Task: Create Board Customer Acquisition to Workspace Account Management. Create Board Influencer Identification to Workspace Account Management. Create Board Employee Skills Development and Training to Workspace Account Management
Action: Mouse moved to (484, 172)
Screenshot: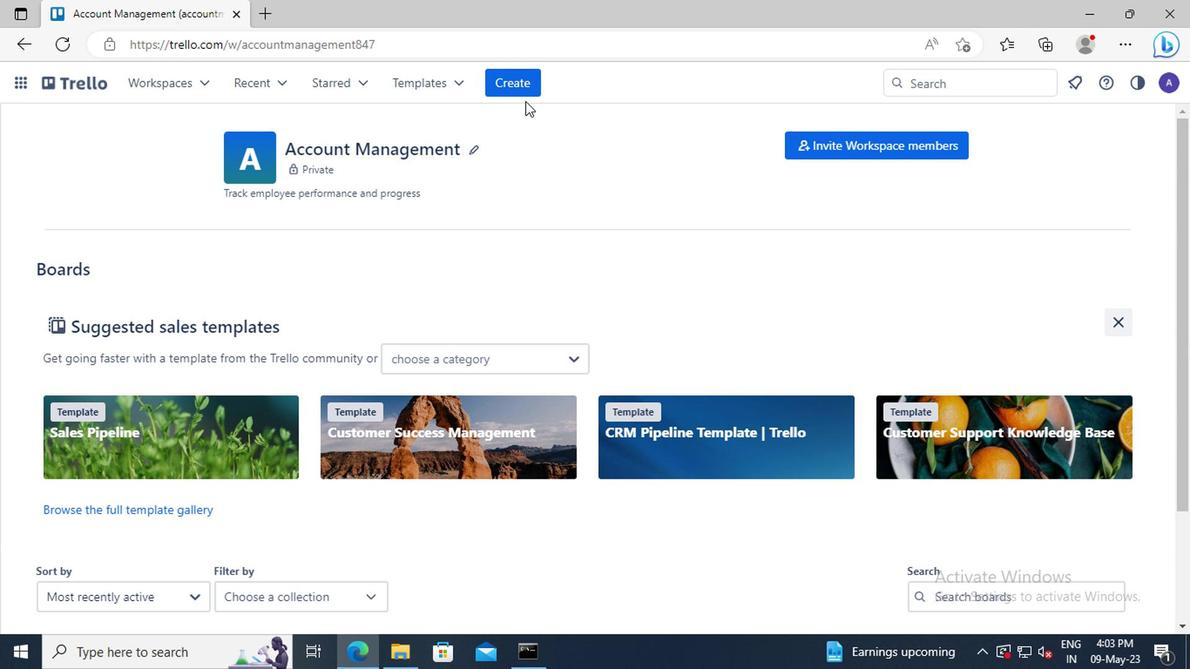 
Action: Mouse pressed left at (484, 172)
Screenshot: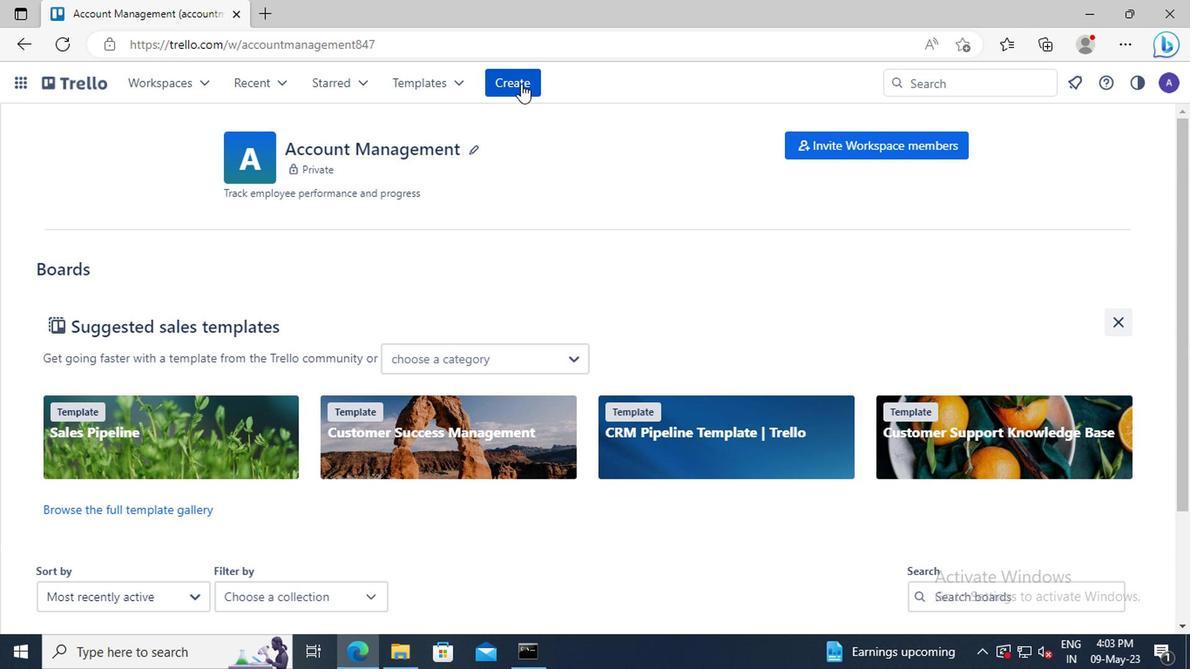 
Action: Mouse moved to (502, 222)
Screenshot: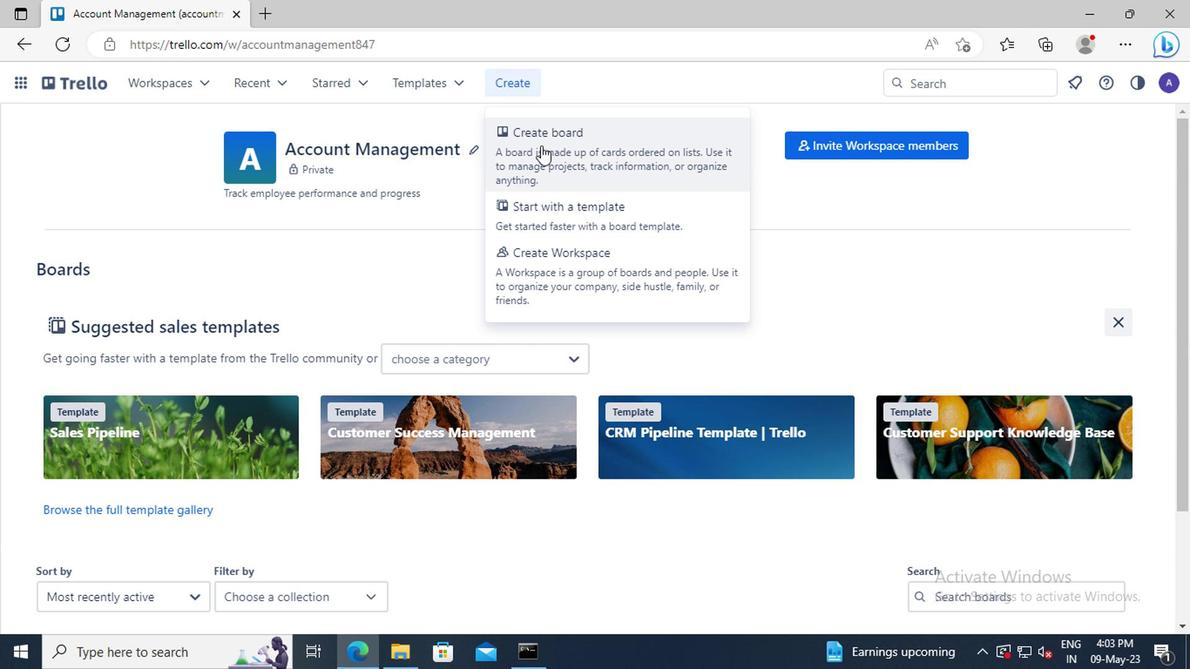 
Action: Mouse pressed left at (502, 222)
Screenshot: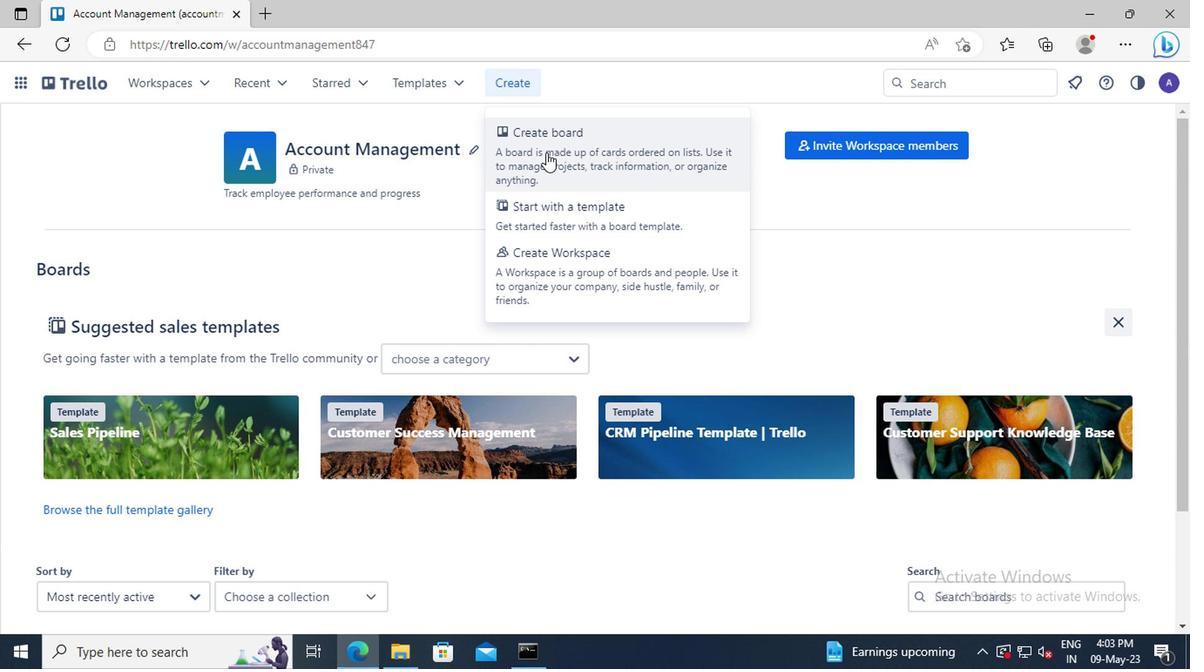 
Action: Mouse moved to (499, 400)
Screenshot: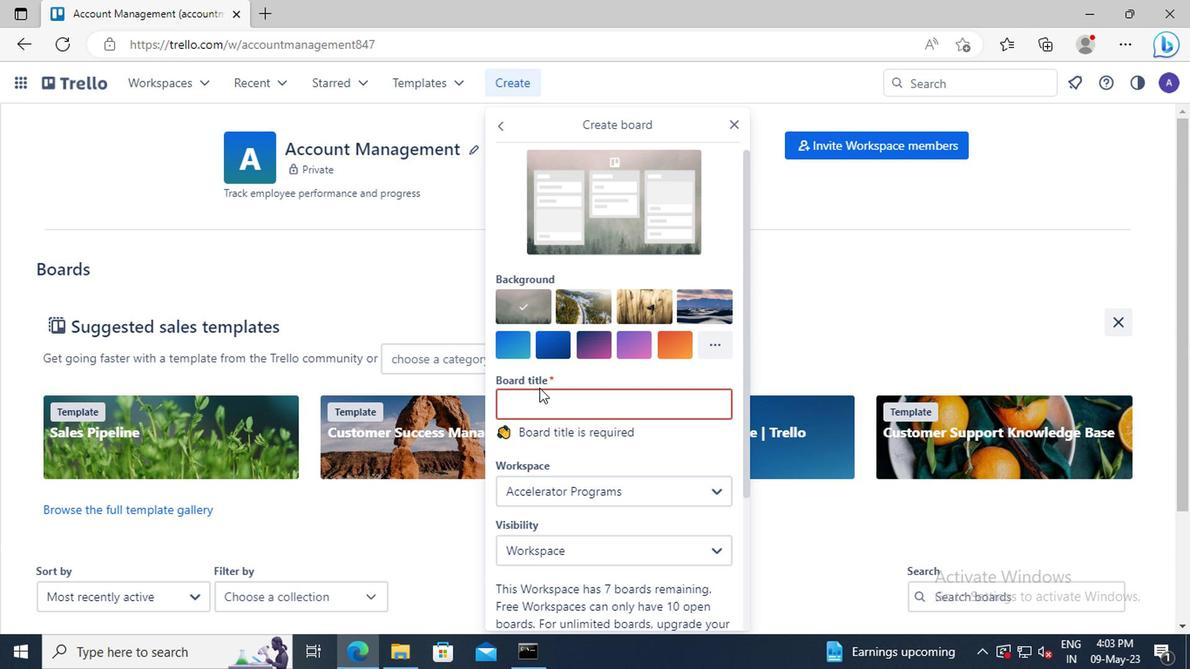 
Action: Mouse pressed left at (499, 400)
Screenshot: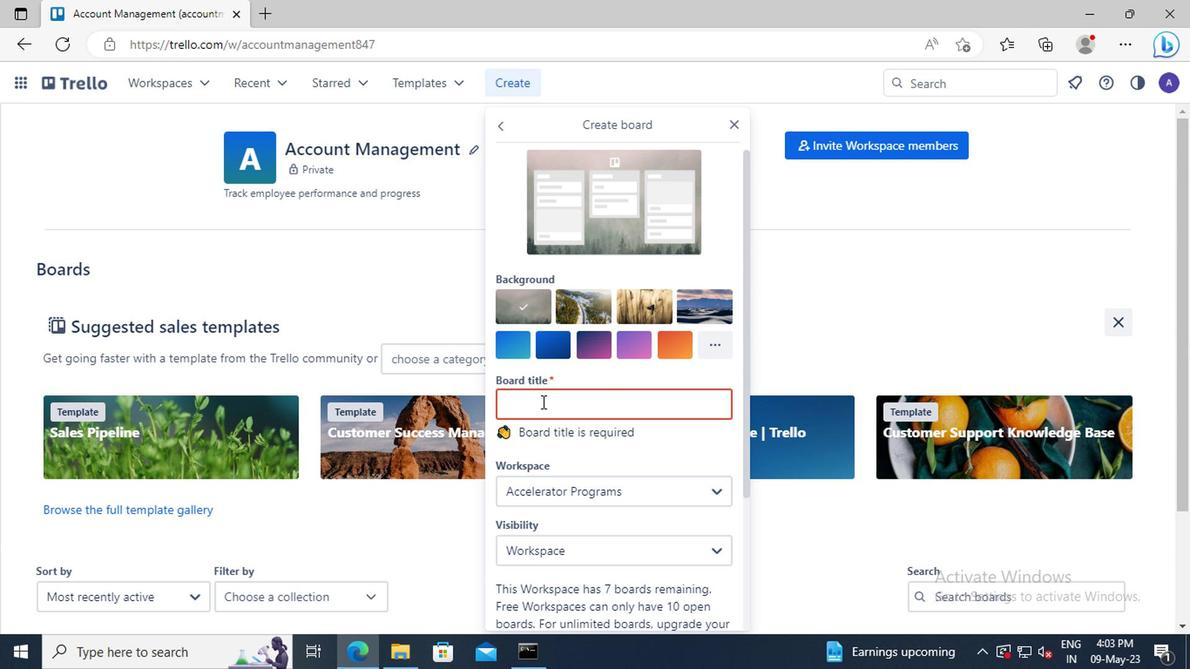 
Action: Mouse moved to (503, 404)
Screenshot: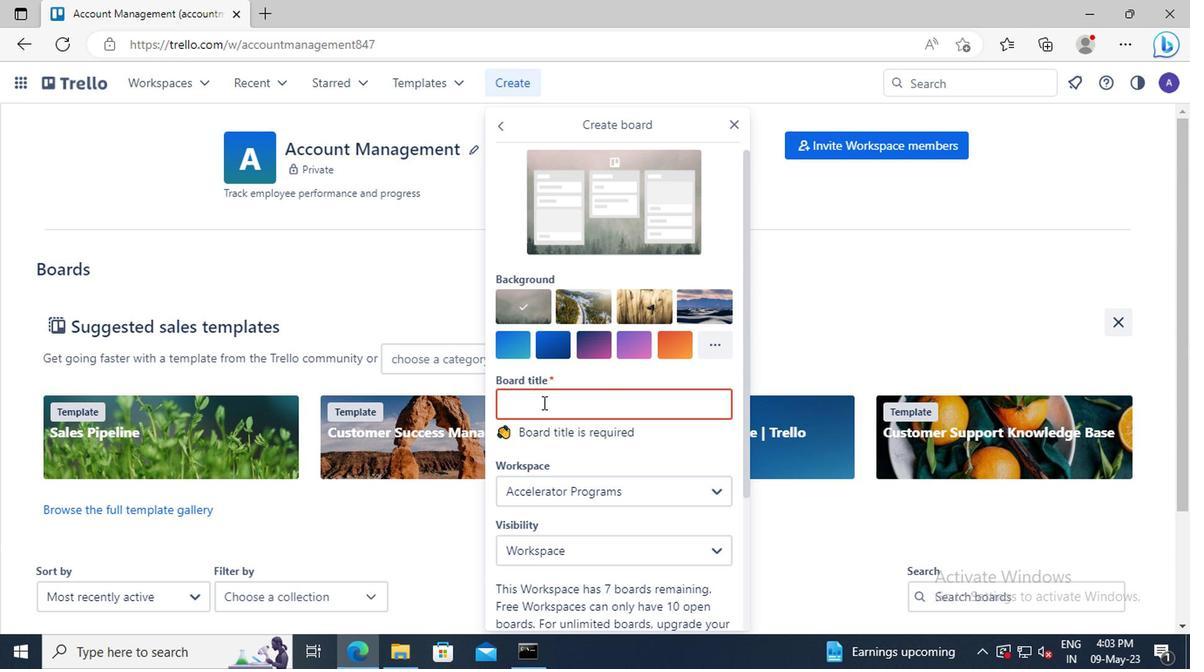 
Action: Key pressed <Key.shift>CUSTOMER<Key.space><Key.shift>ACQUISITION
Screenshot: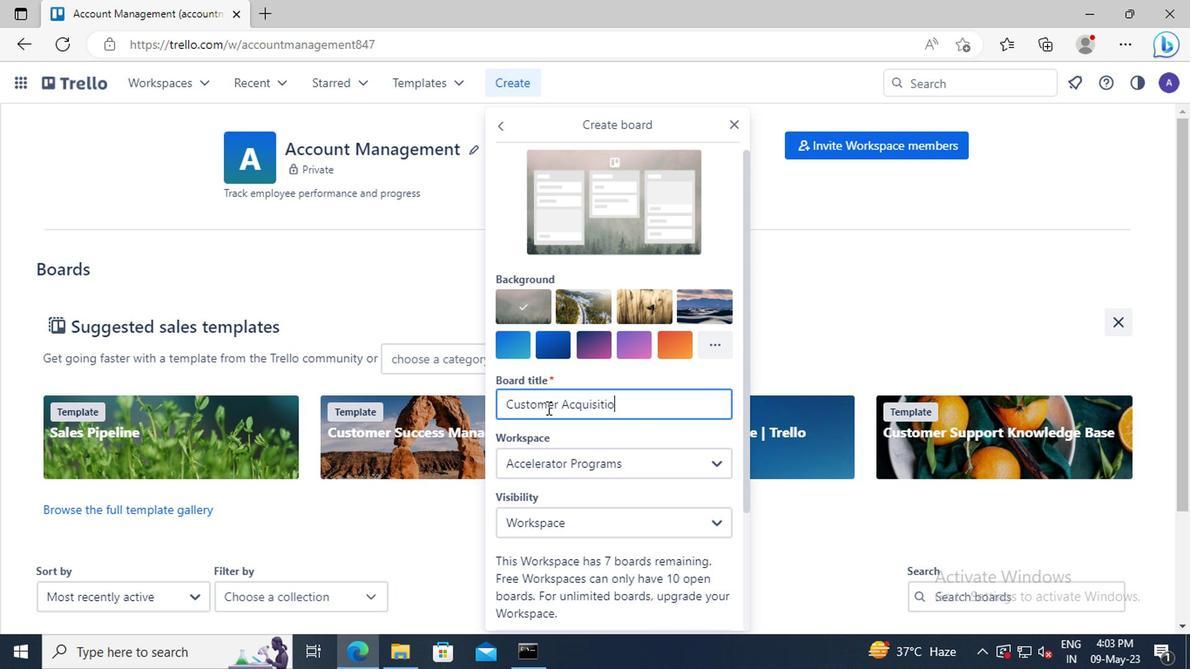 
Action: Mouse moved to (518, 438)
Screenshot: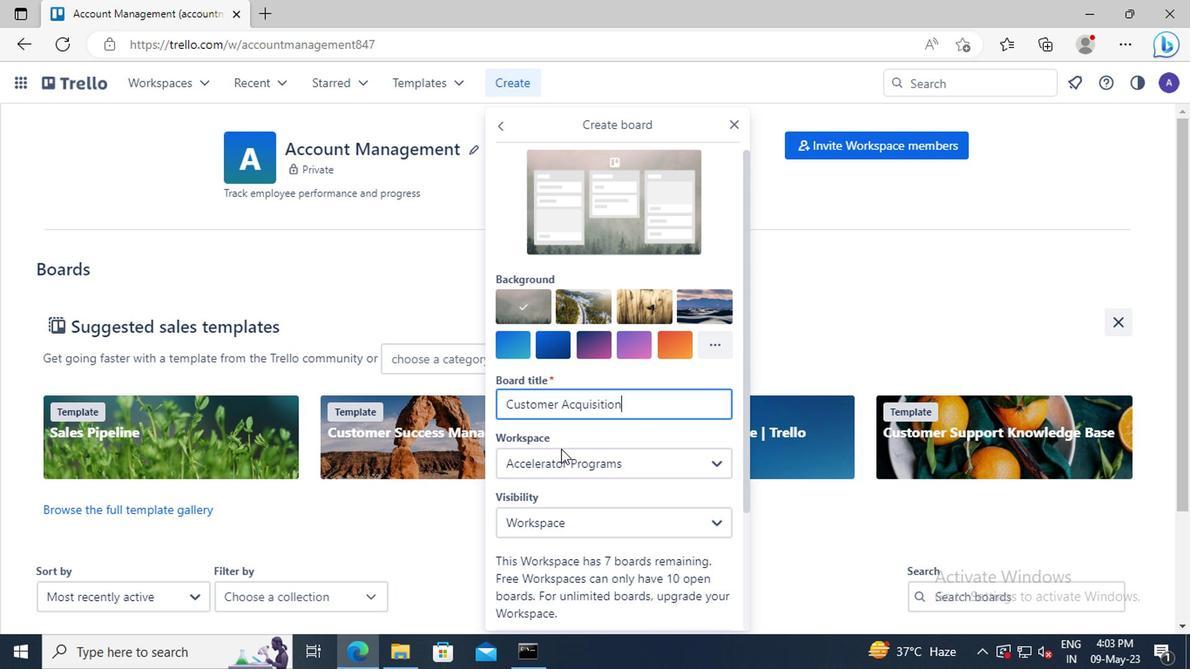 
Action: Mouse pressed left at (518, 438)
Screenshot: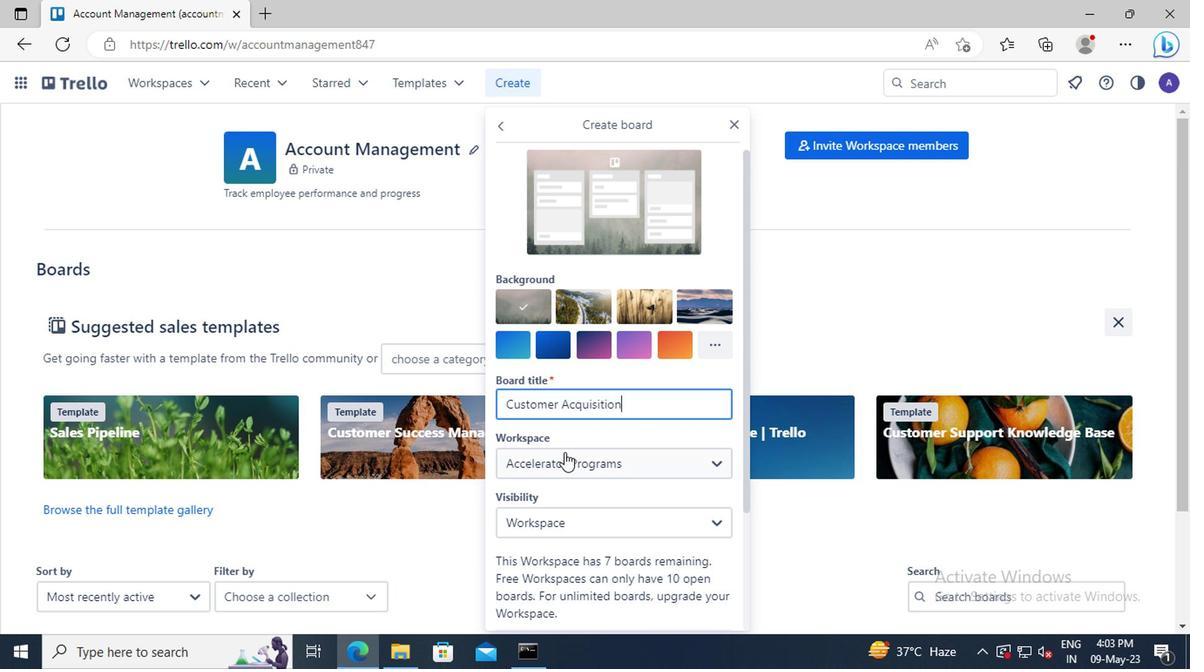 
Action: Mouse moved to (526, 501)
Screenshot: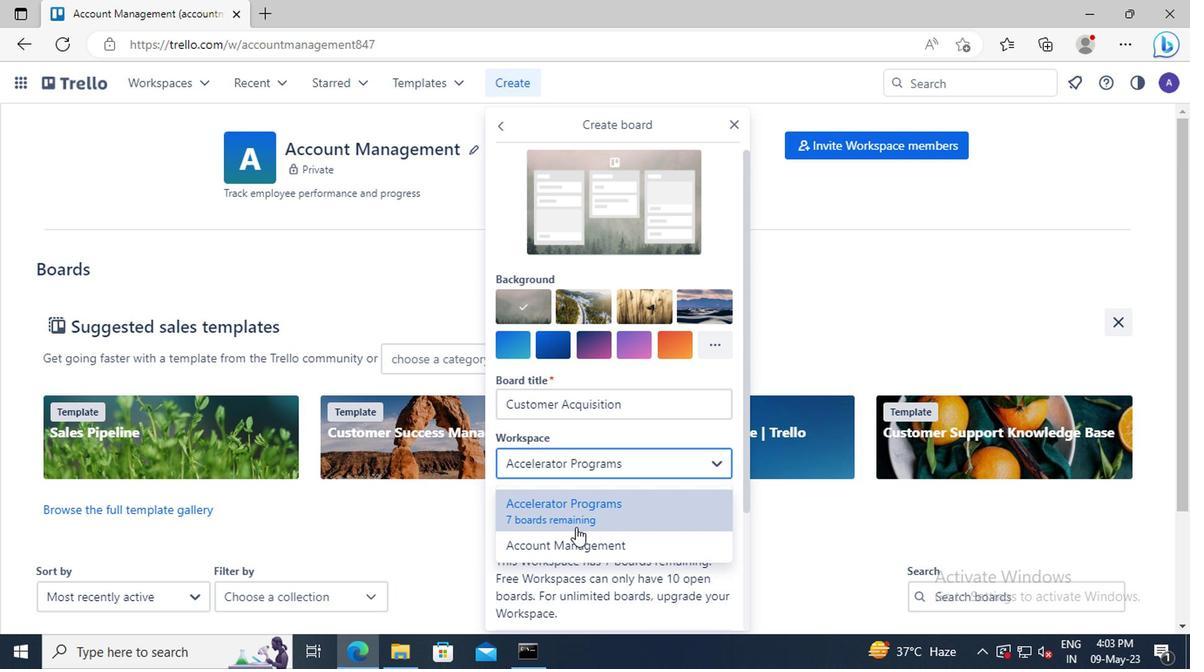 
Action: Mouse pressed left at (526, 501)
Screenshot: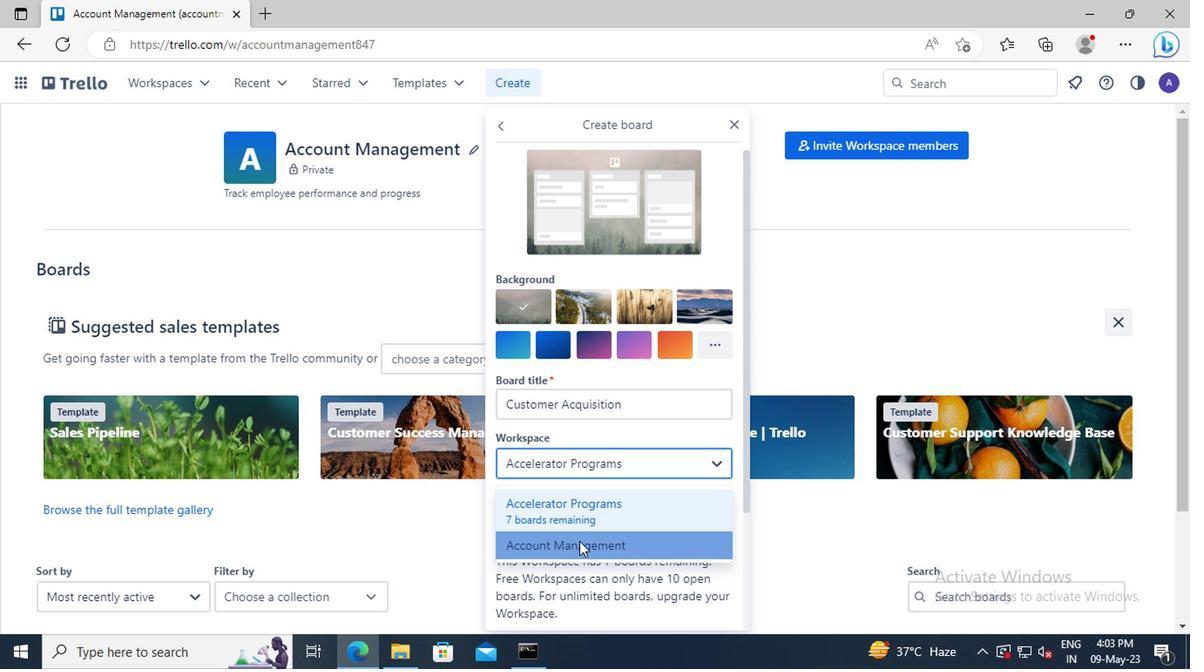 
Action: Mouse moved to (543, 520)
Screenshot: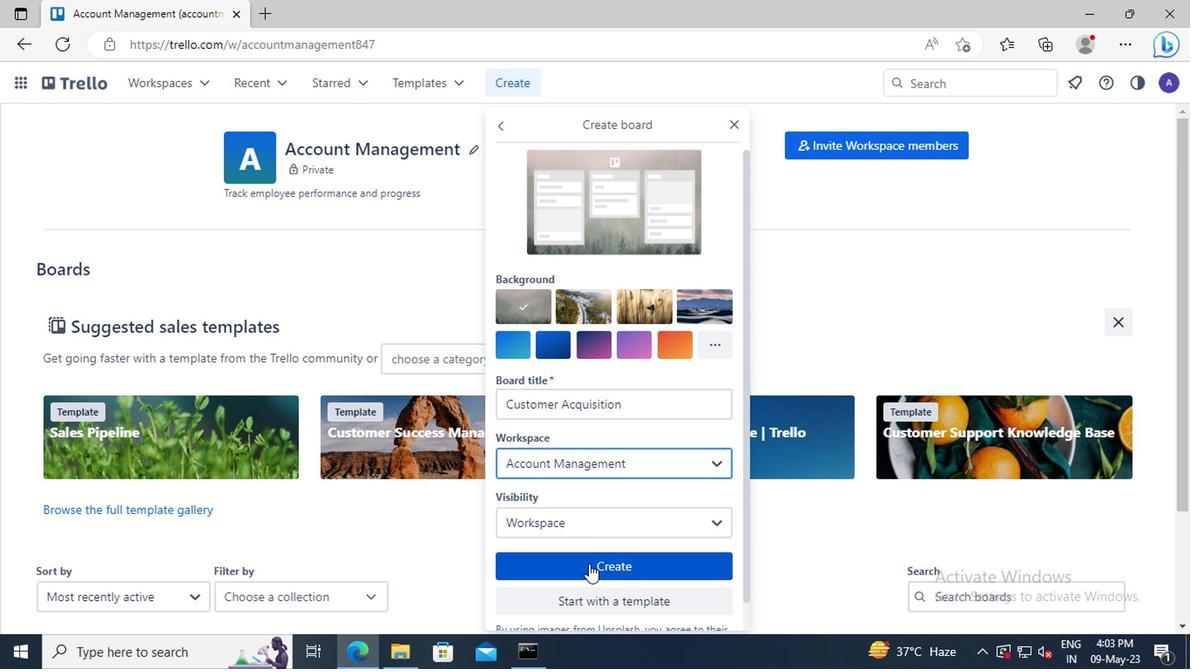 
Action: Mouse pressed left at (543, 520)
Screenshot: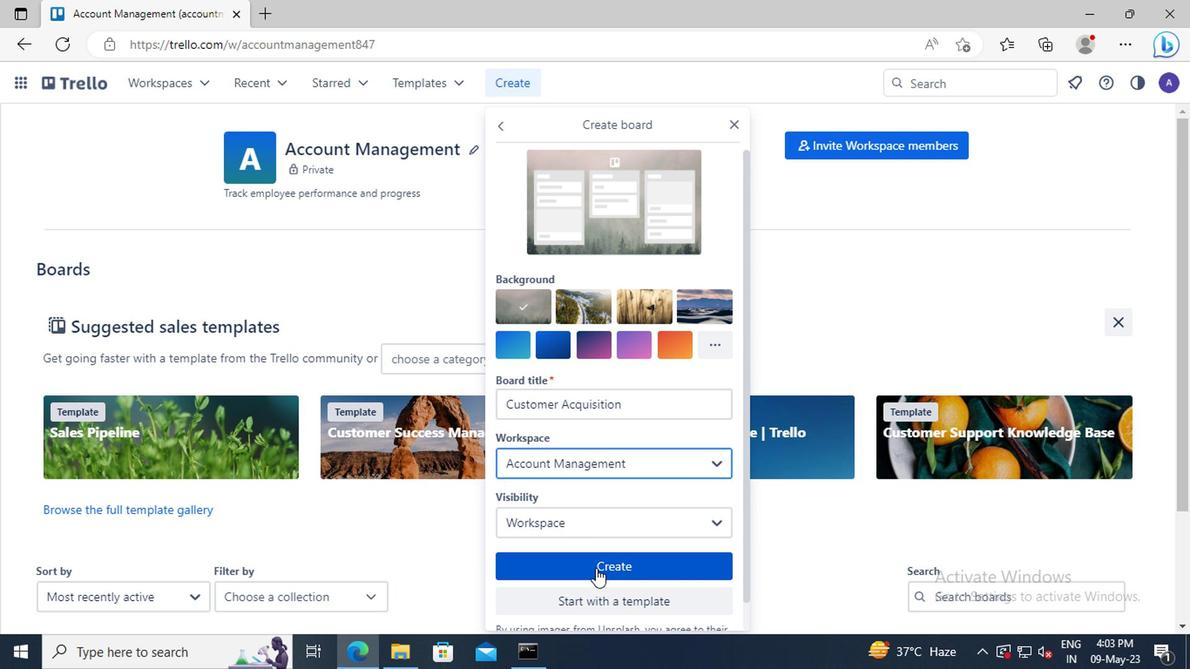
Action: Mouse moved to (474, 171)
Screenshot: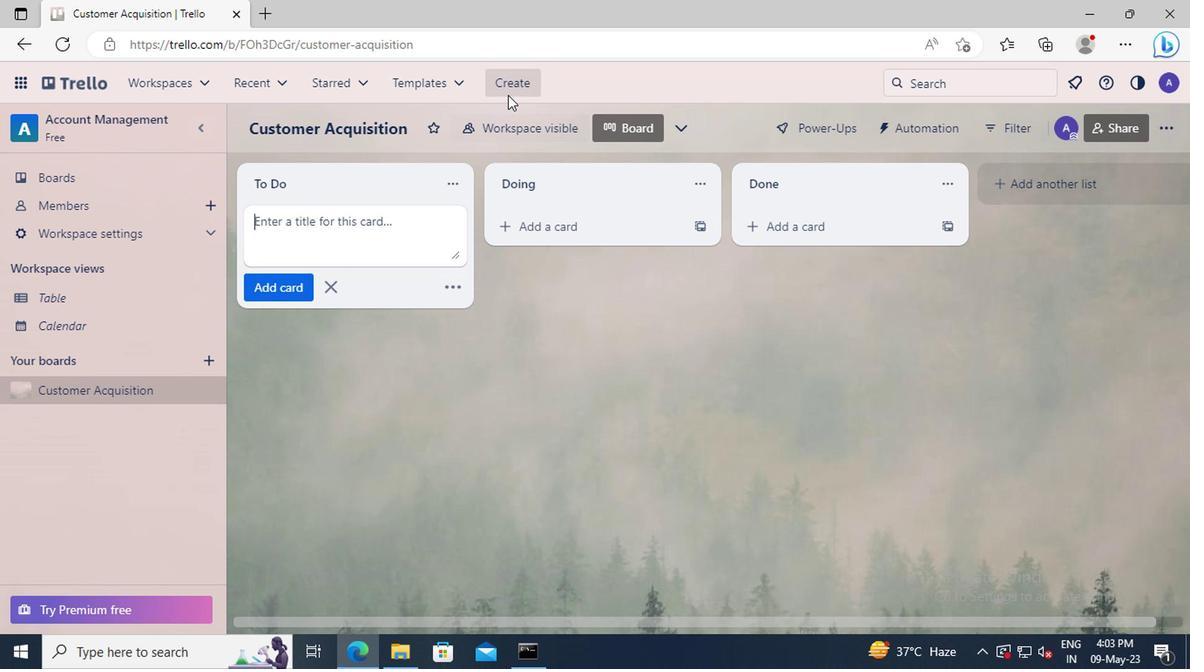 
Action: Mouse pressed left at (474, 171)
Screenshot: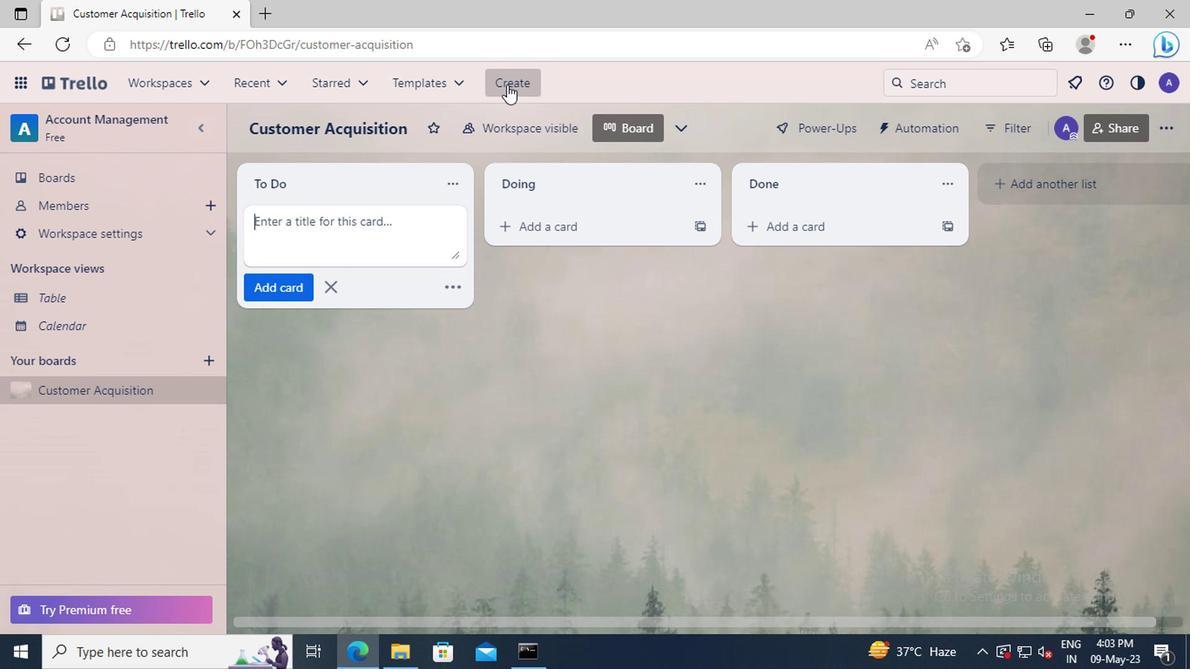 
Action: Mouse moved to (508, 220)
Screenshot: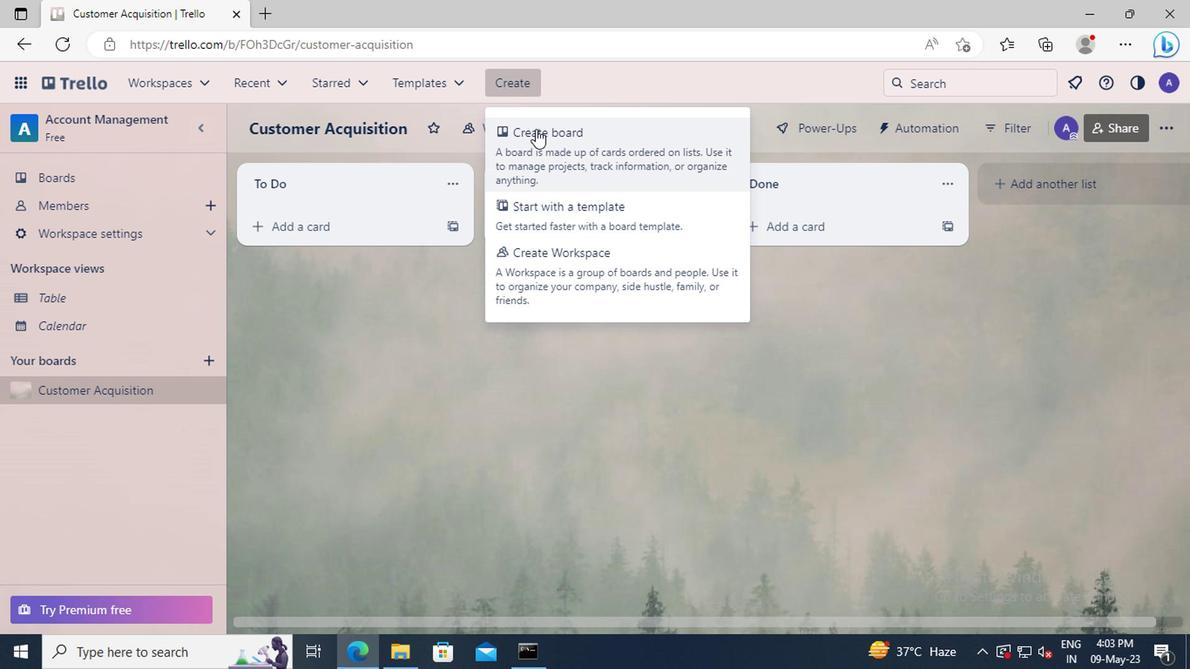 
Action: Mouse pressed left at (508, 220)
Screenshot: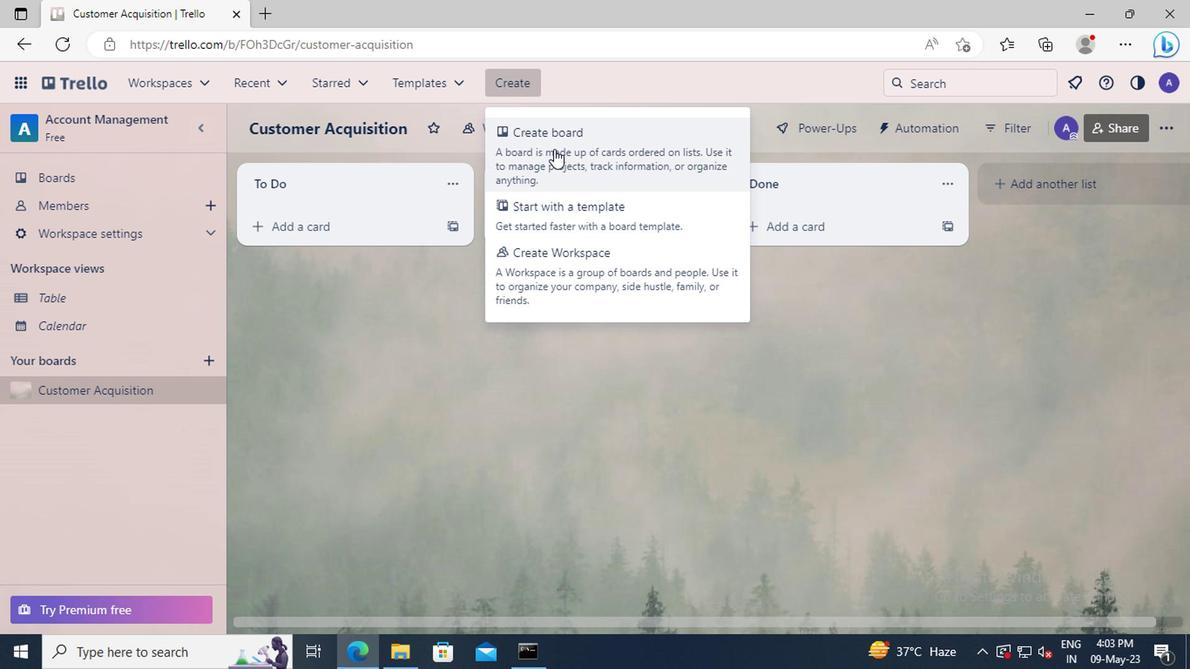 
Action: Mouse moved to (490, 403)
Screenshot: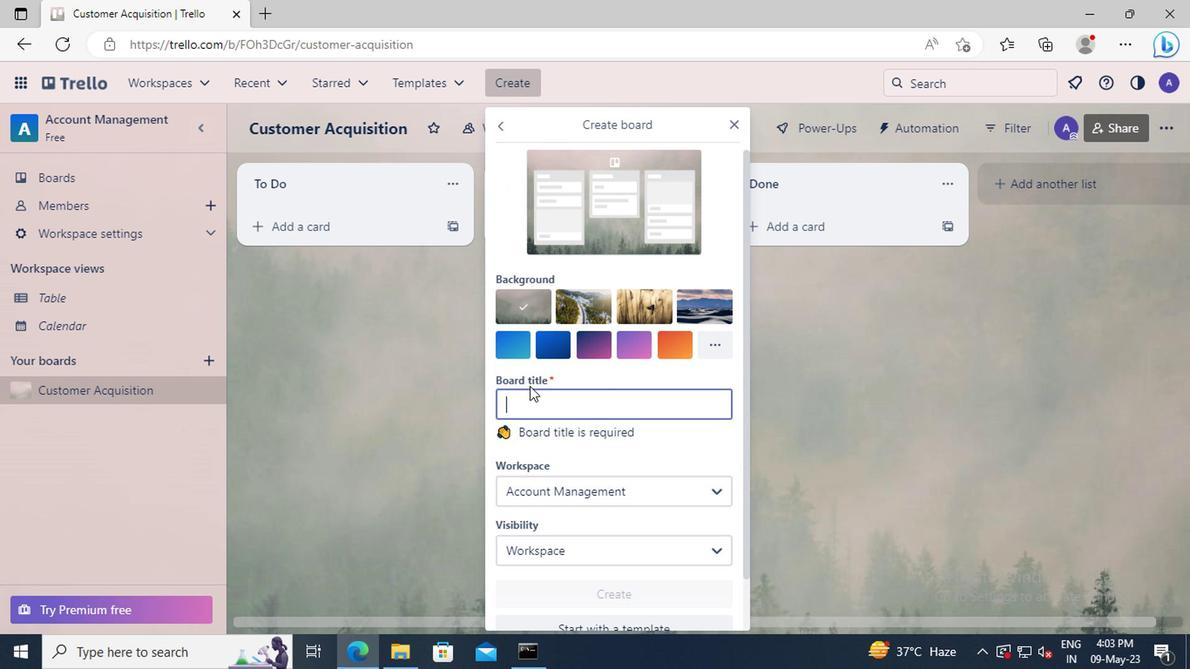 
Action: Mouse pressed left at (490, 403)
Screenshot: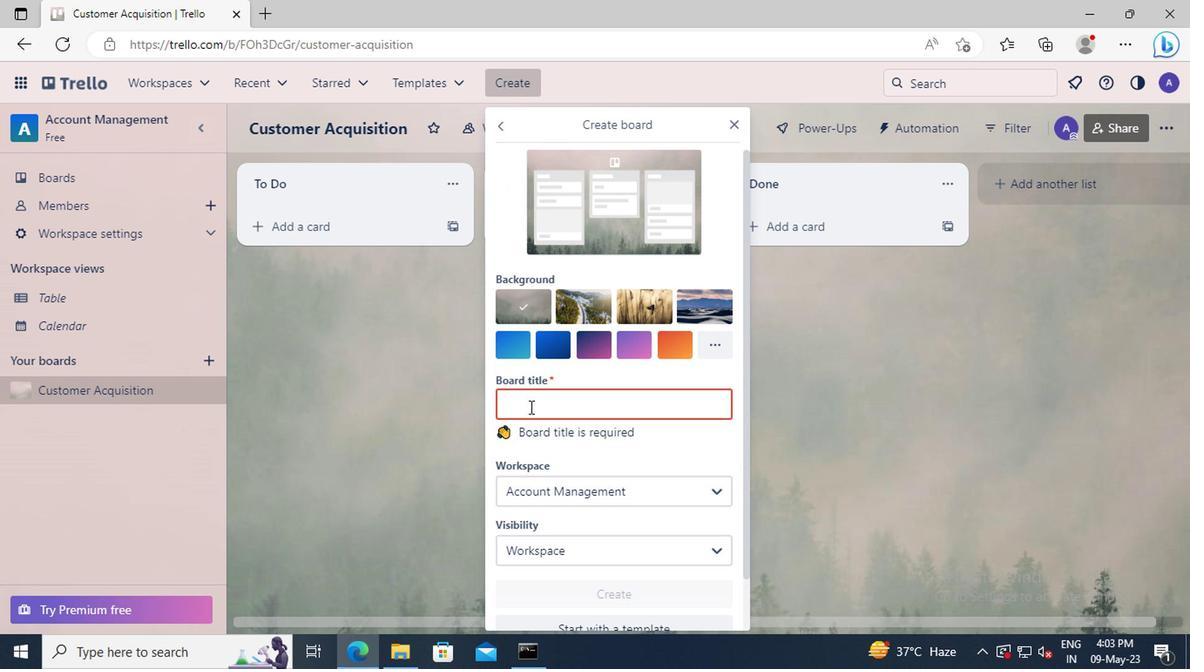 
Action: Key pressed <Key.shift>INFLUENCER<Key.space><Key.shift>IDENTIFICATION
Screenshot: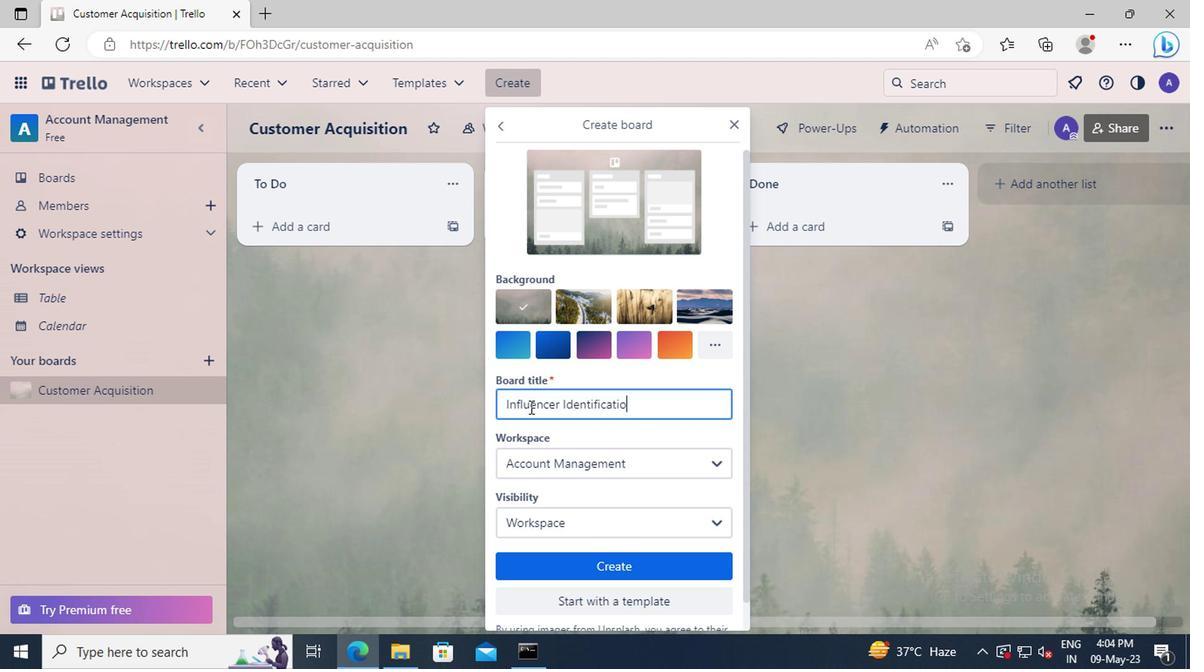 
Action: Mouse moved to (550, 515)
Screenshot: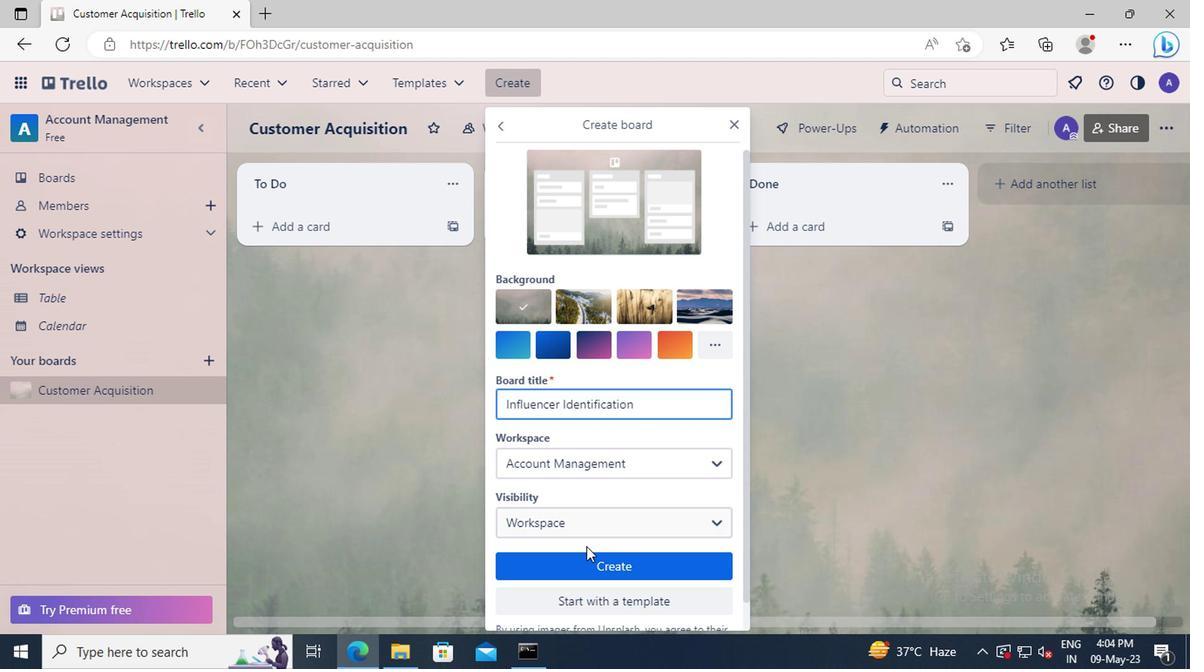 
Action: Mouse pressed left at (550, 515)
Screenshot: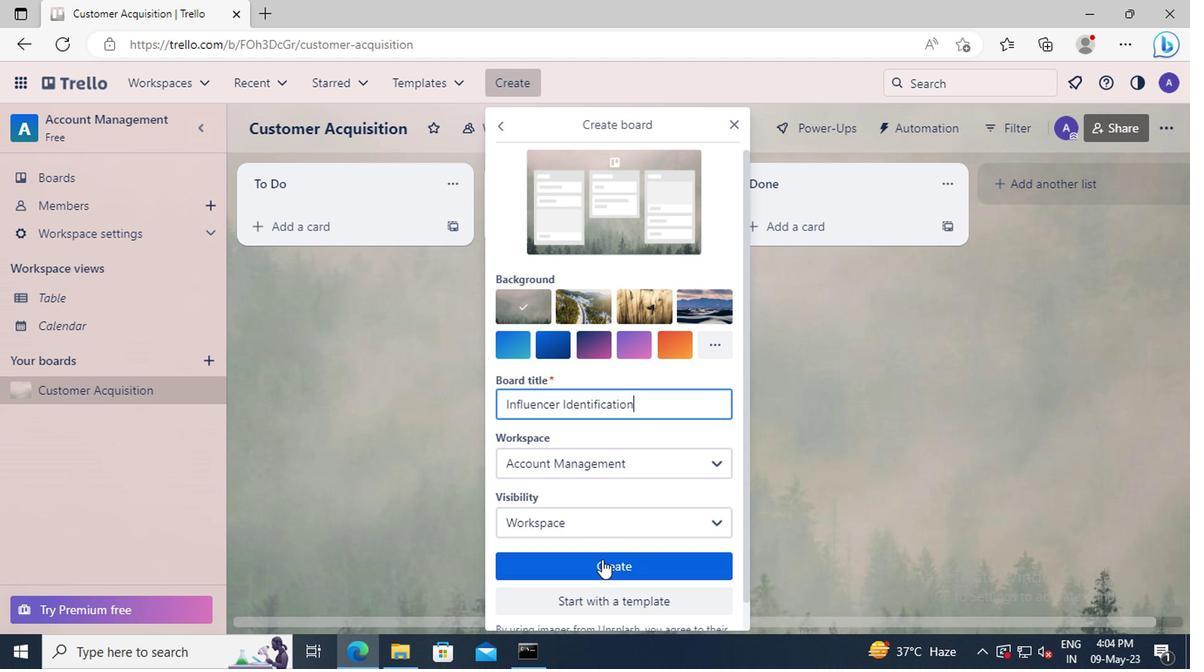 
Action: Mouse moved to (488, 172)
Screenshot: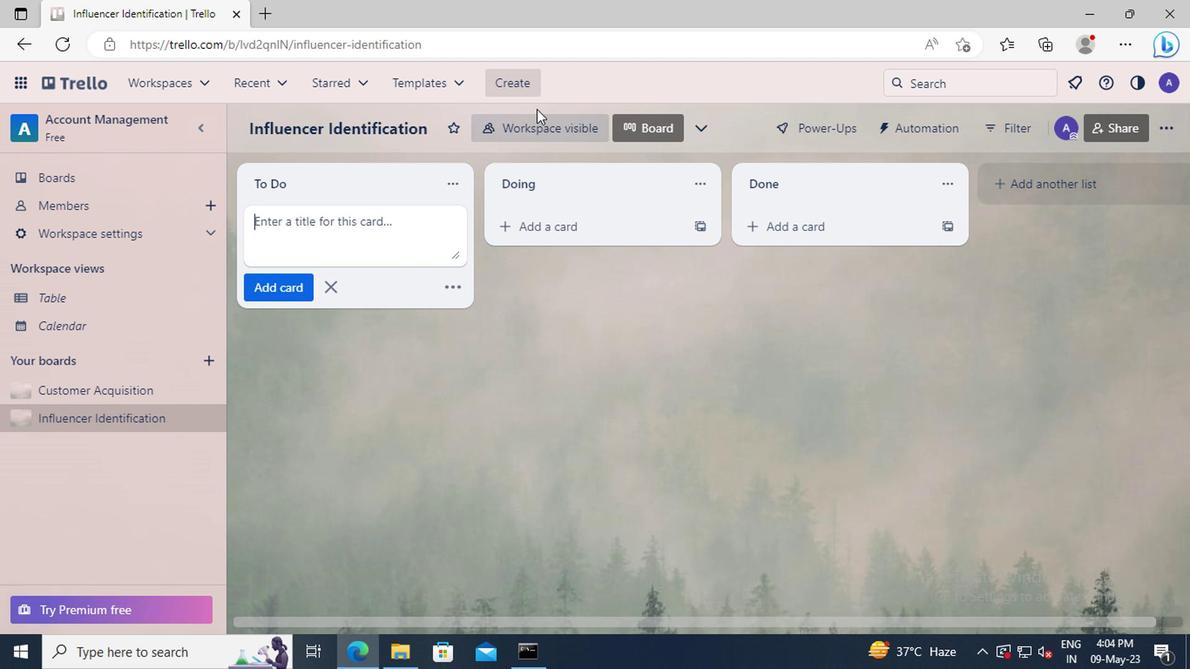 
Action: Mouse pressed left at (488, 172)
Screenshot: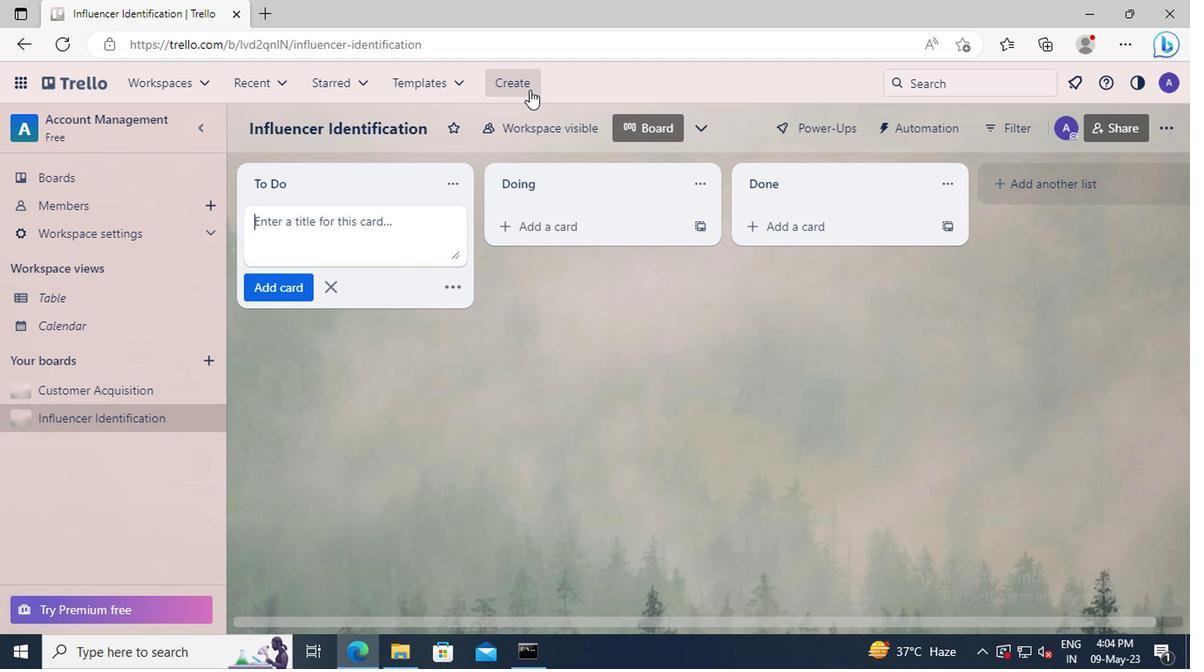 
Action: Mouse moved to (506, 218)
Screenshot: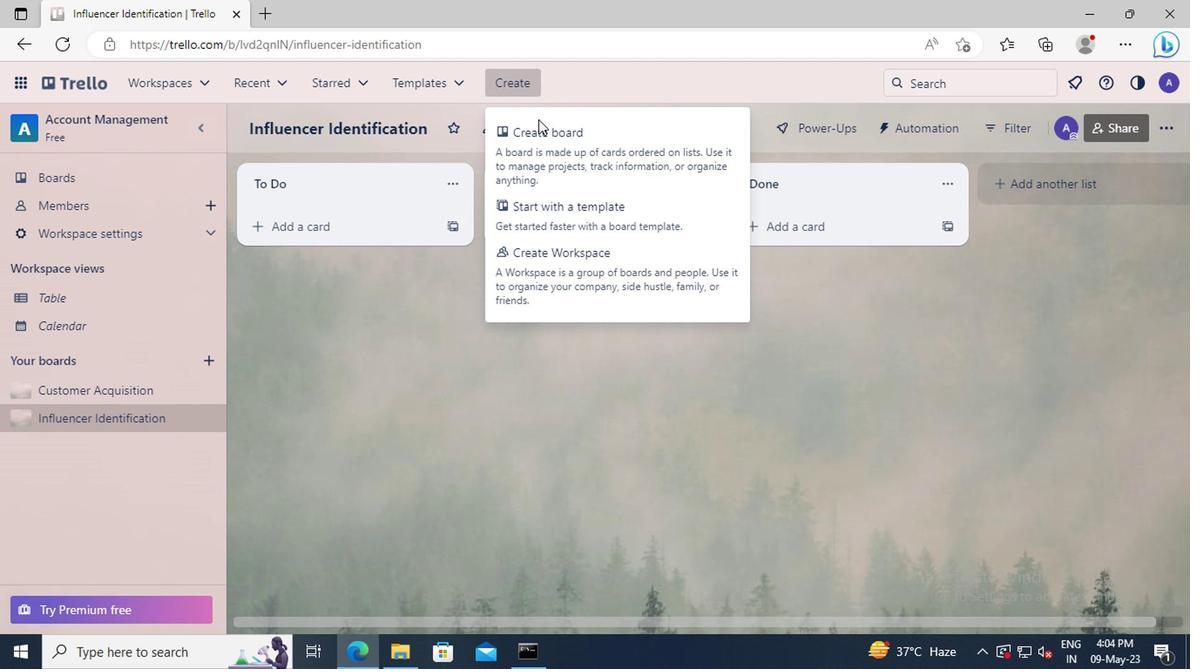 
Action: Mouse pressed left at (506, 218)
Screenshot: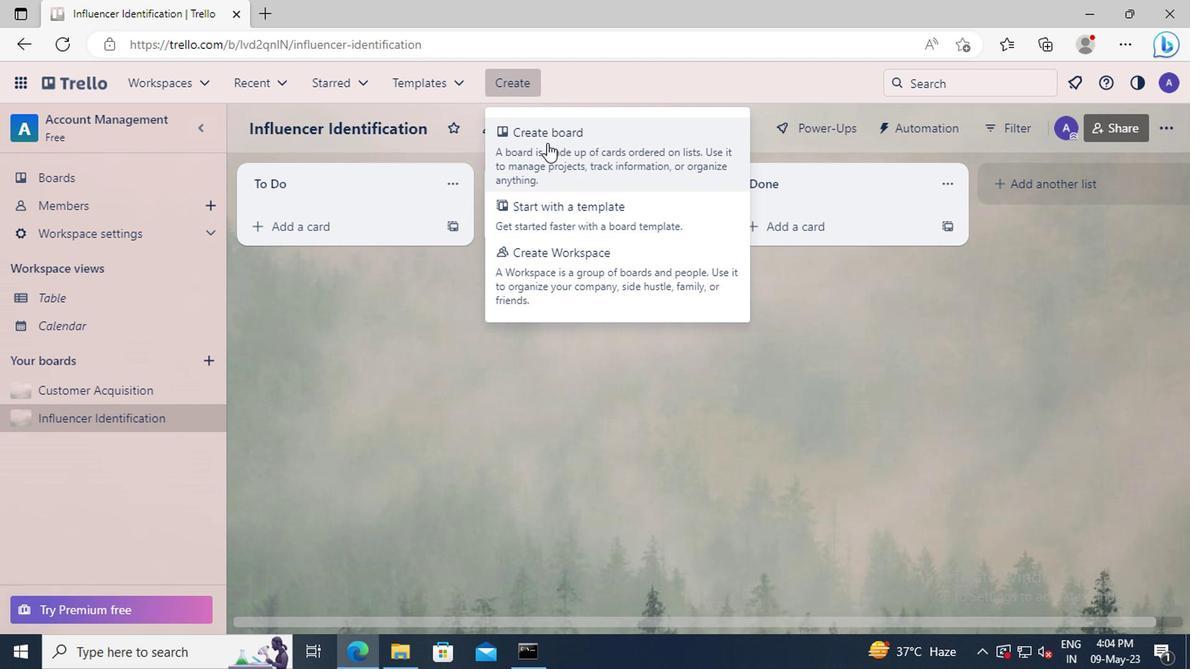 
Action: Mouse moved to (502, 403)
Screenshot: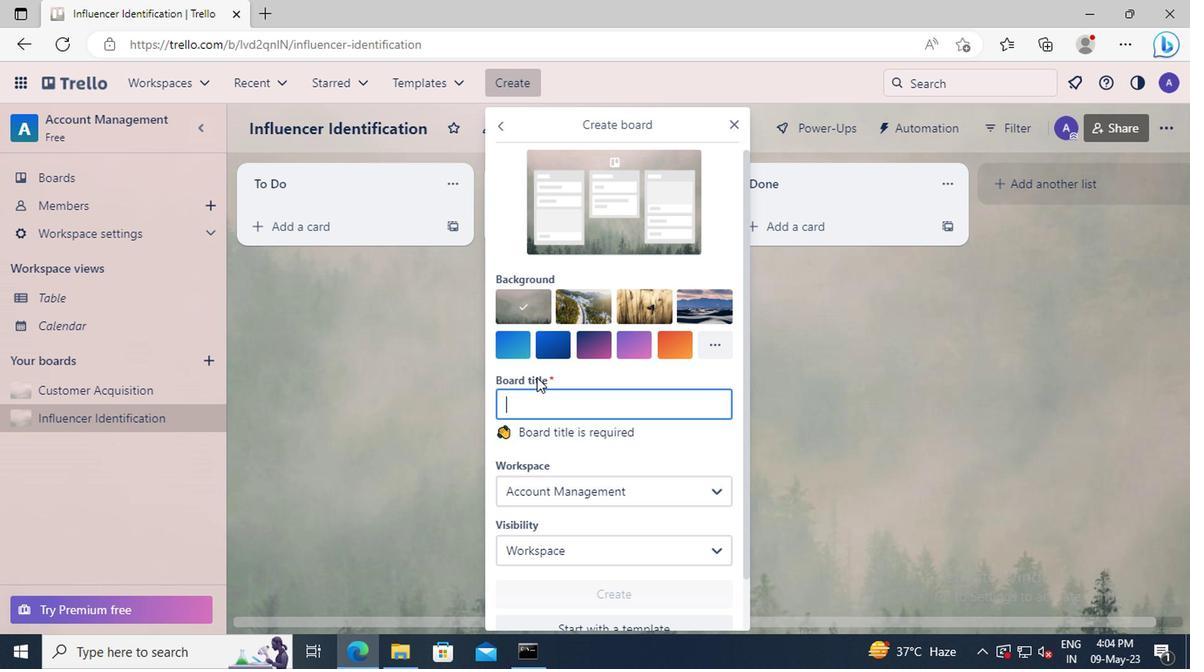 
Action: Mouse pressed left at (502, 403)
Screenshot: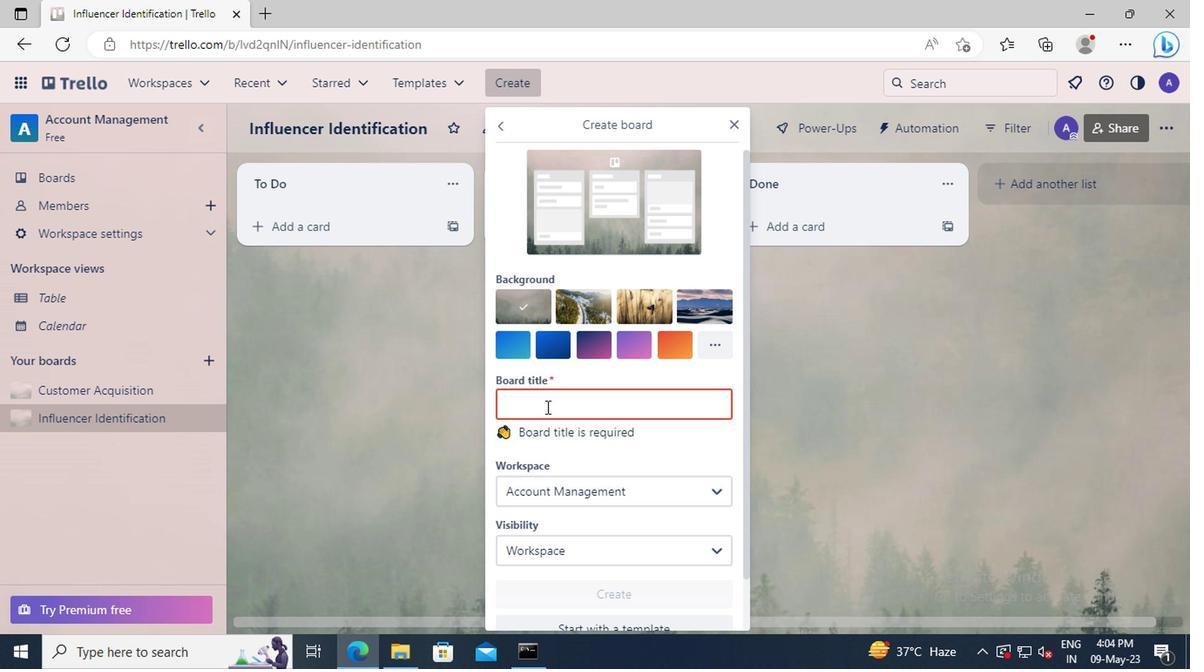 
Action: Key pressed <Key.shift>EMPLOYEE<Key.space><Key.shift>SKILLS<Key.space><Key.shift>DEVELOPMENT
Screenshot: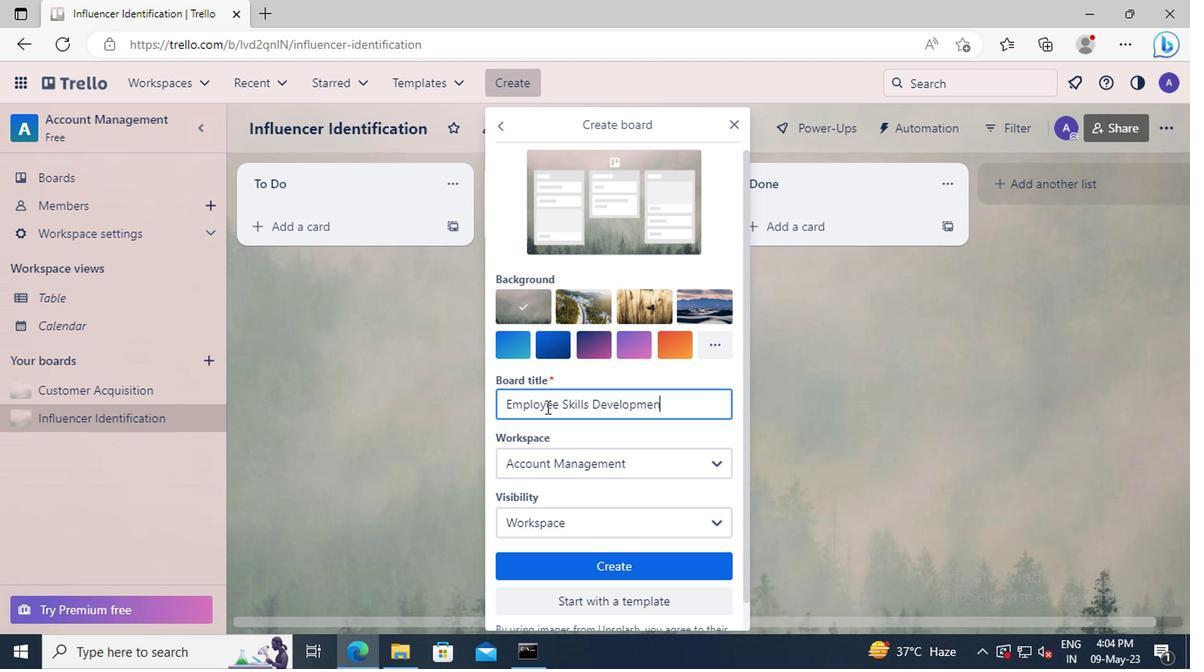 
Action: Mouse moved to (541, 513)
Screenshot: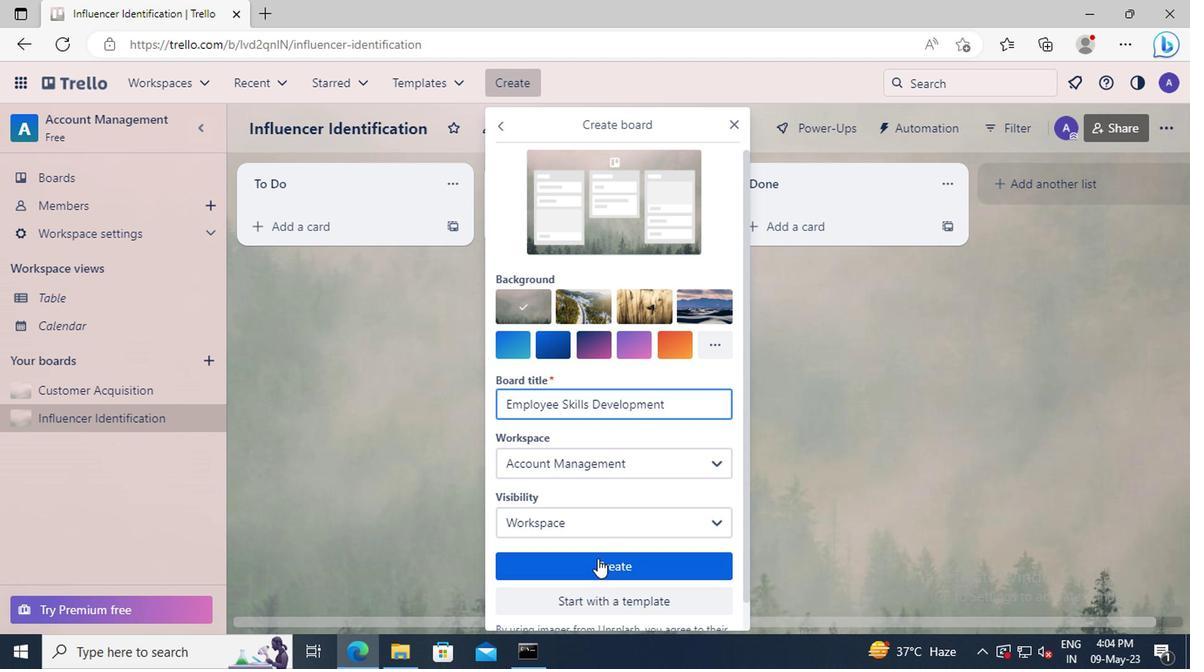 
Action: Mouse pressed left at (541, 513)
Screenshot: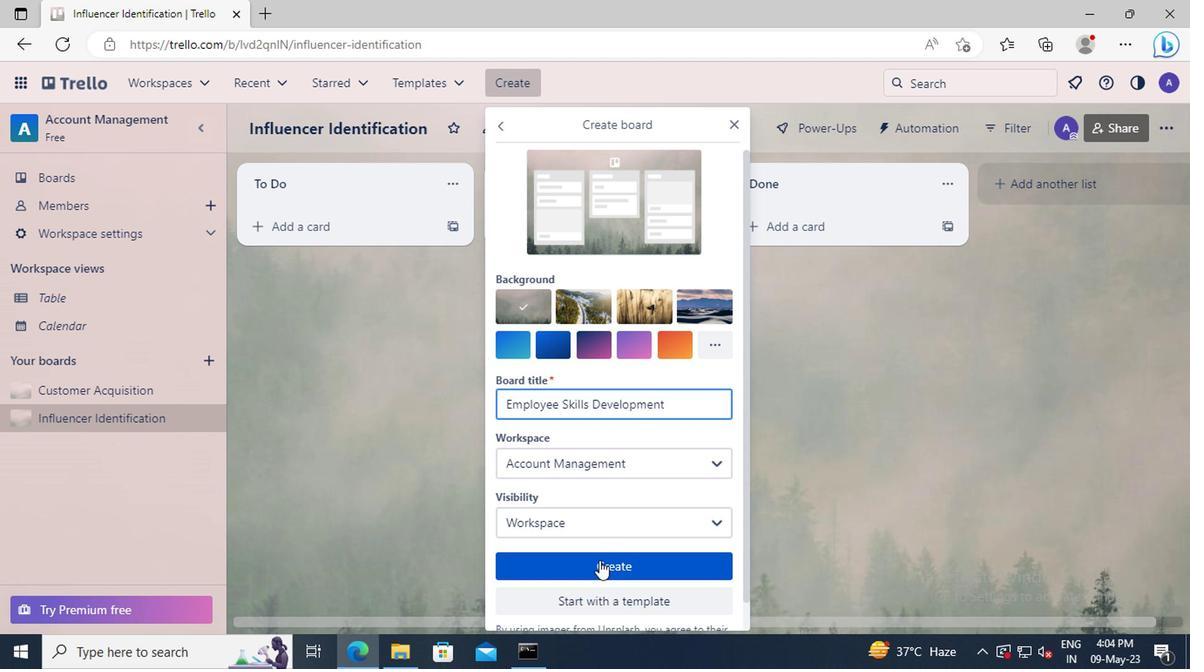 
